 Task: Write and save a response "Employers create interview questions, like tell me about a time you had to explain something complex, to help them assess the right candidates".
Action: Mouse moved to (521, 65)
Screenshot: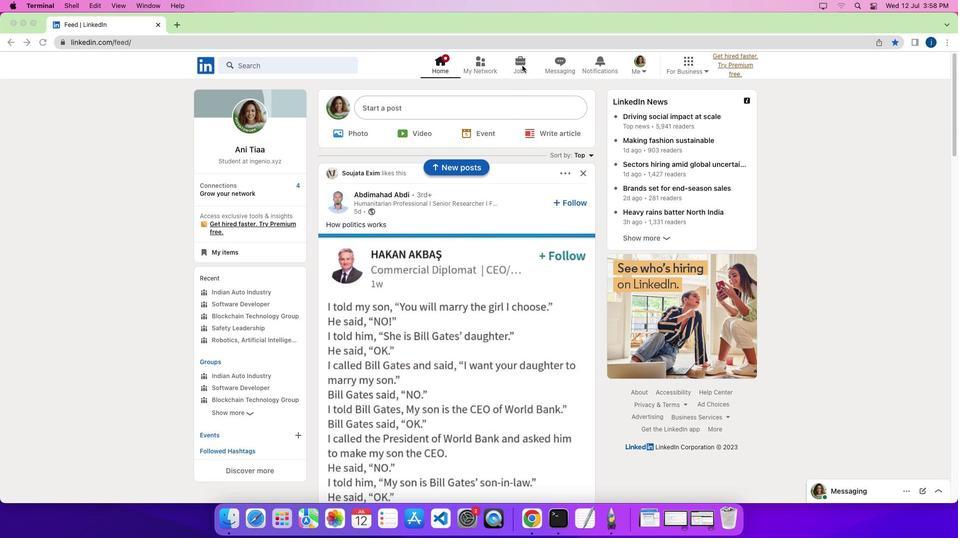 
Action: Mouse pressed left at (521, 65)
Screenshot: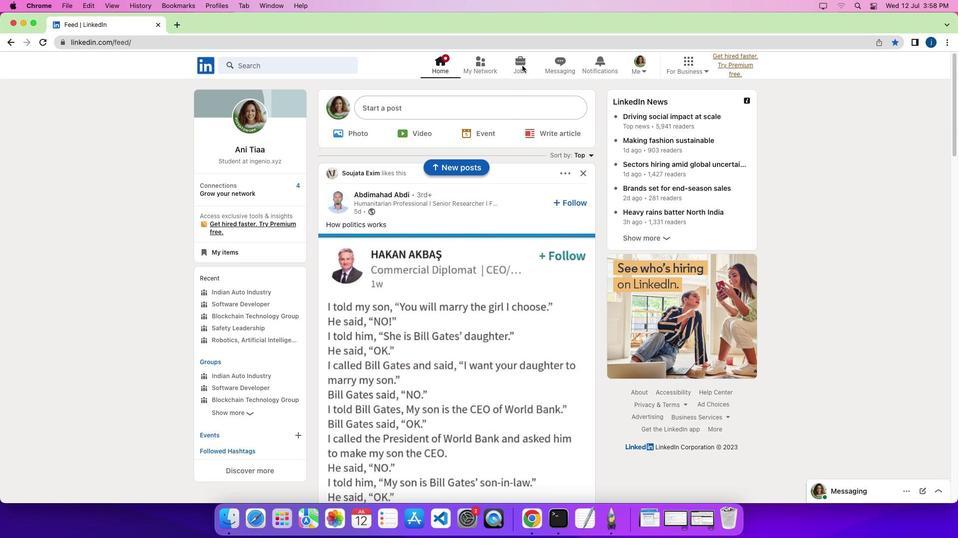 
Action: Mouse pressed left at (521, 65)
Screenshot: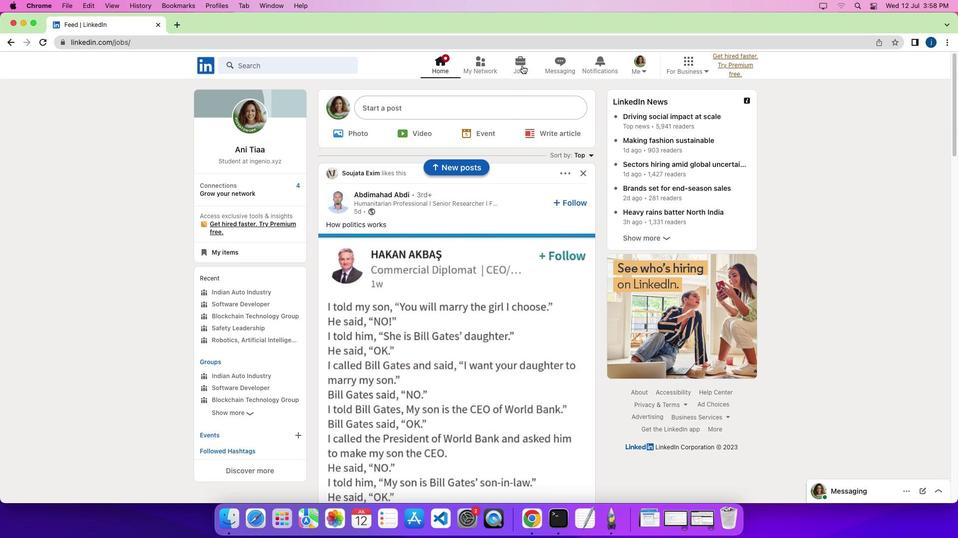 
Action: Mouse moved to (229, 340)
Screenshot: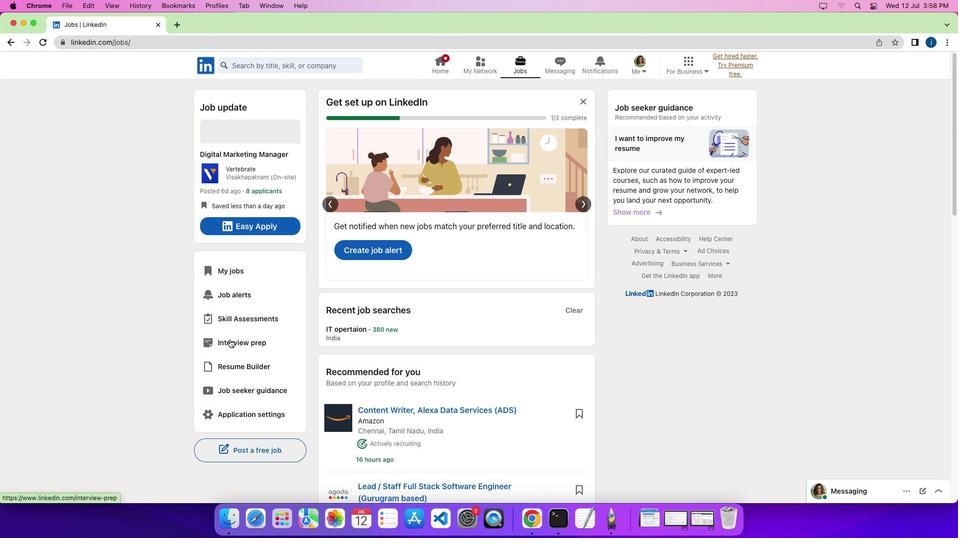 
Action: Mouse pressed left at (229, 340)
Screenshot: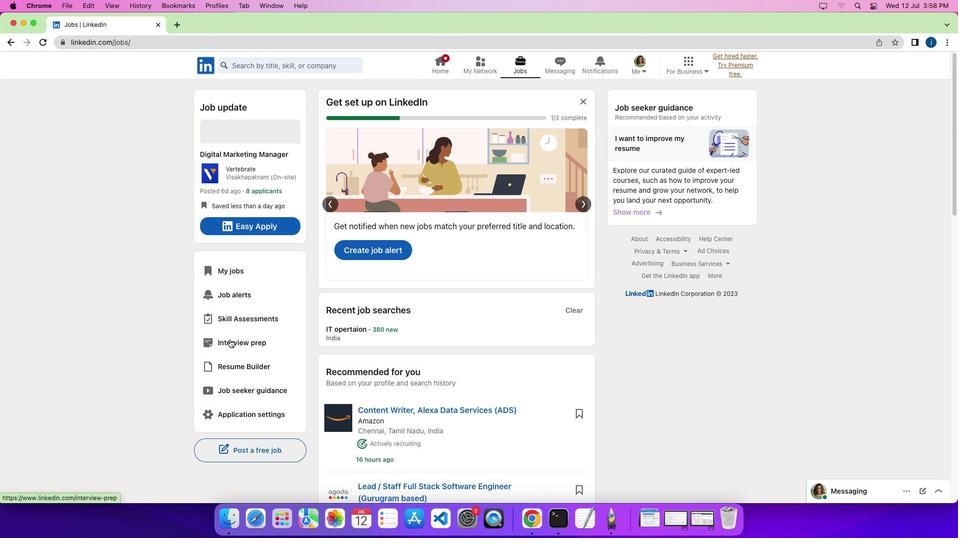 
Action: Mouse moved to (305, 110)
Screenshot: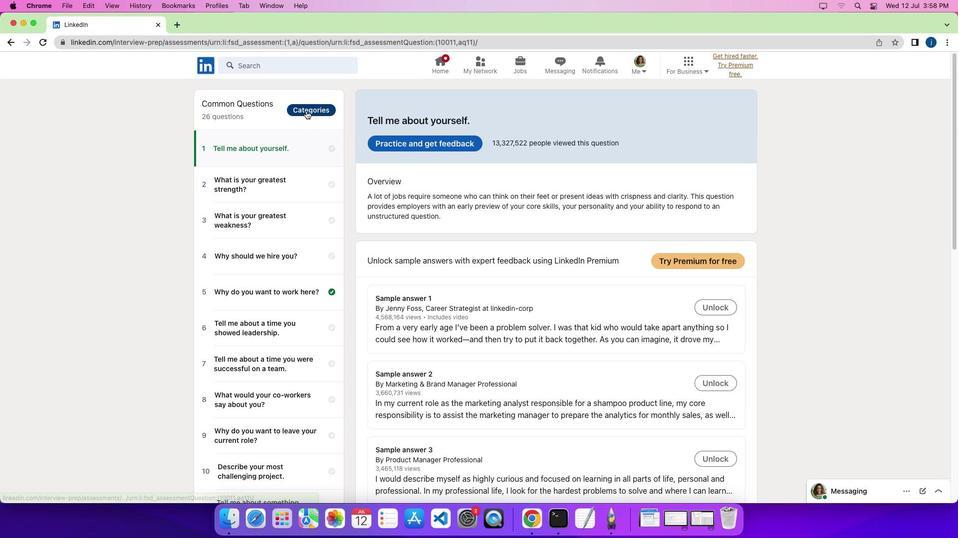 
Action: Mouse pressed left at (305, 110)
Screenshot: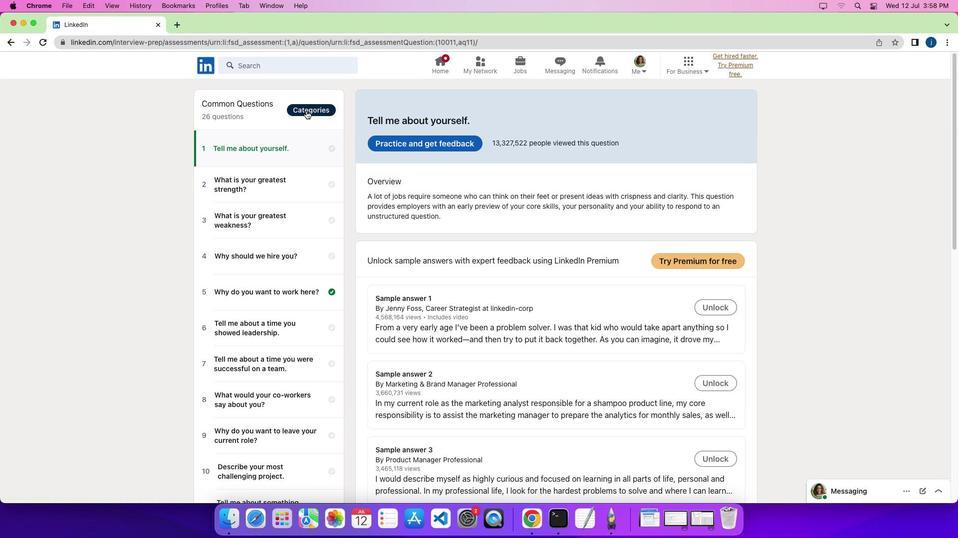 
Action: Mouse moved to (274, 234)
Screenshot: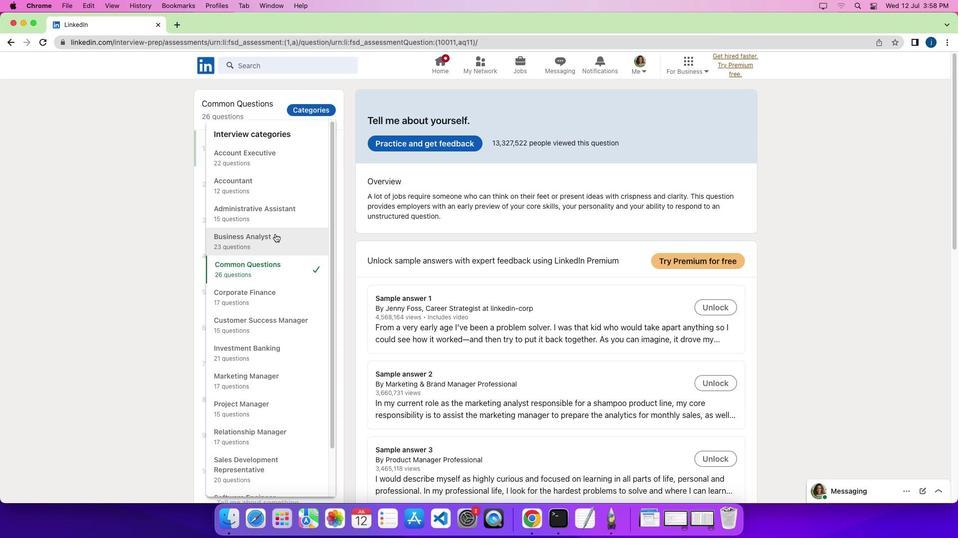 
Action: Mouse pressed left at (274, 234)
Screenshot: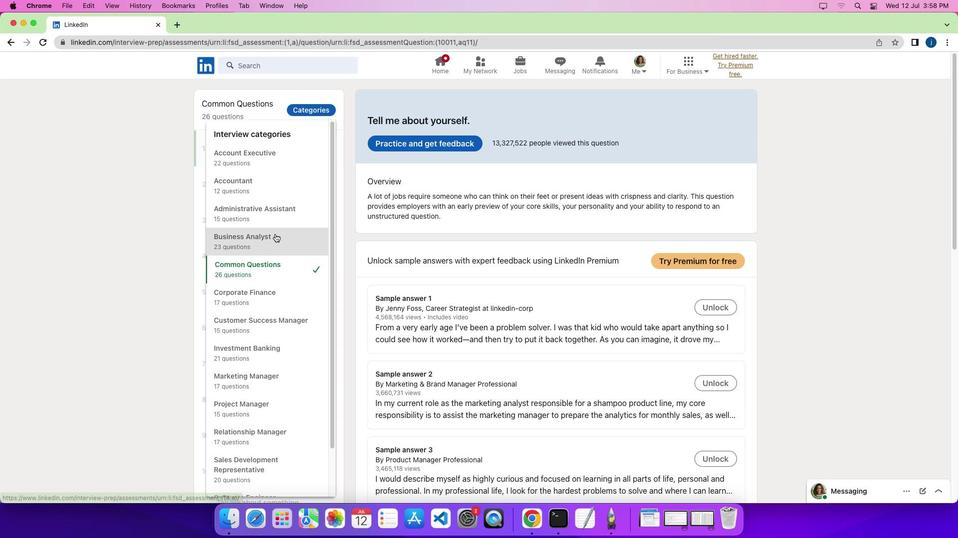 
Action: Mouse moved to (270, 256)
Screenshot: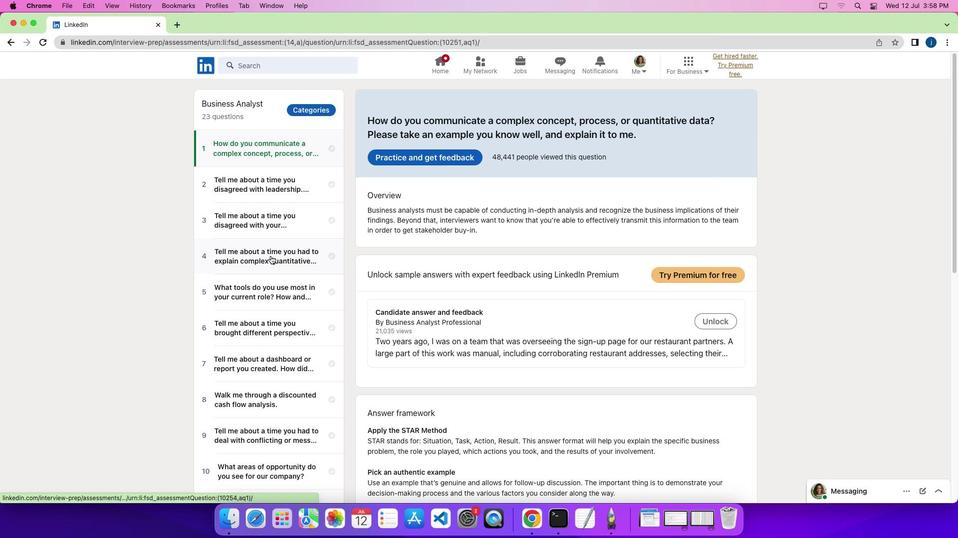 
Action: Mouse pressed left at (270, 256)
Screenshot: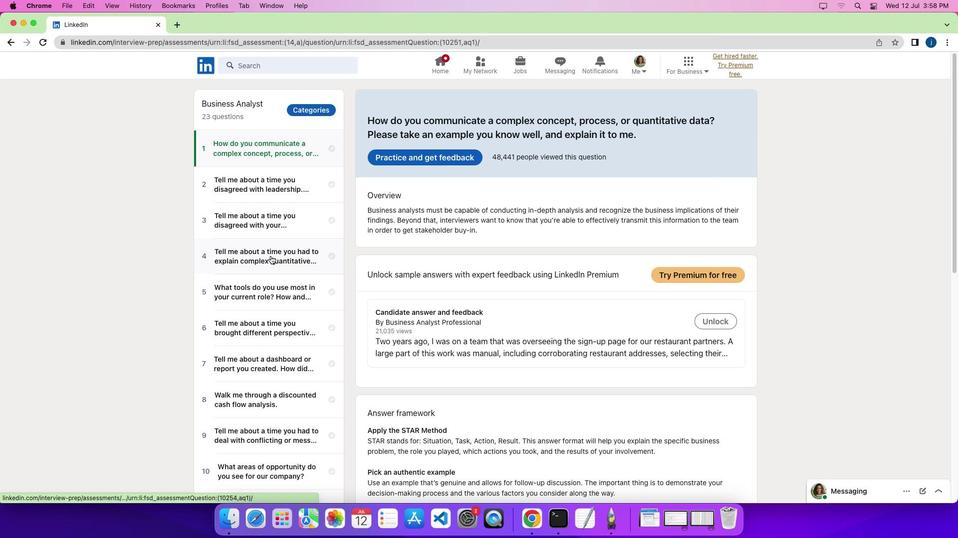 
Action: Mouse moved to (402, 157)
Screenshot: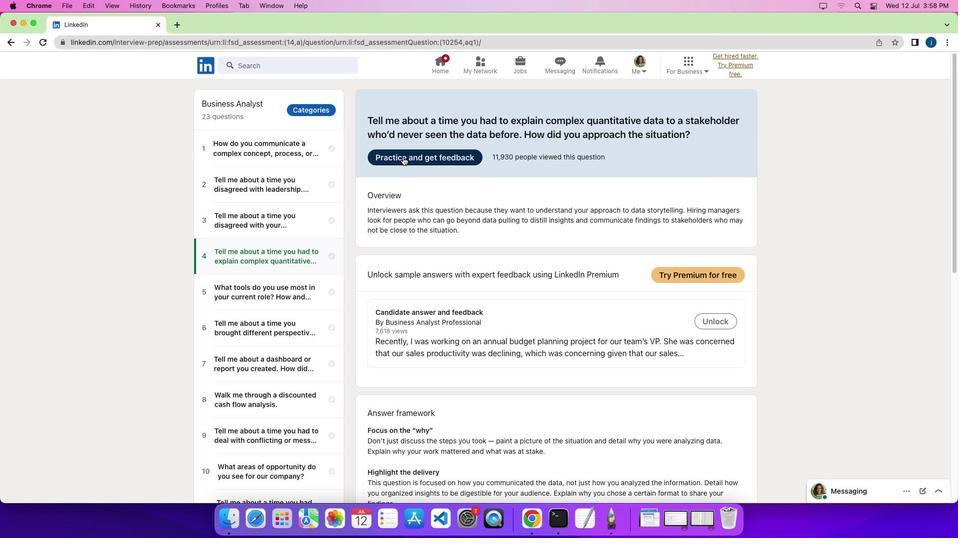 
Action: Mouse pressed left at (402, 157)
Screenshot: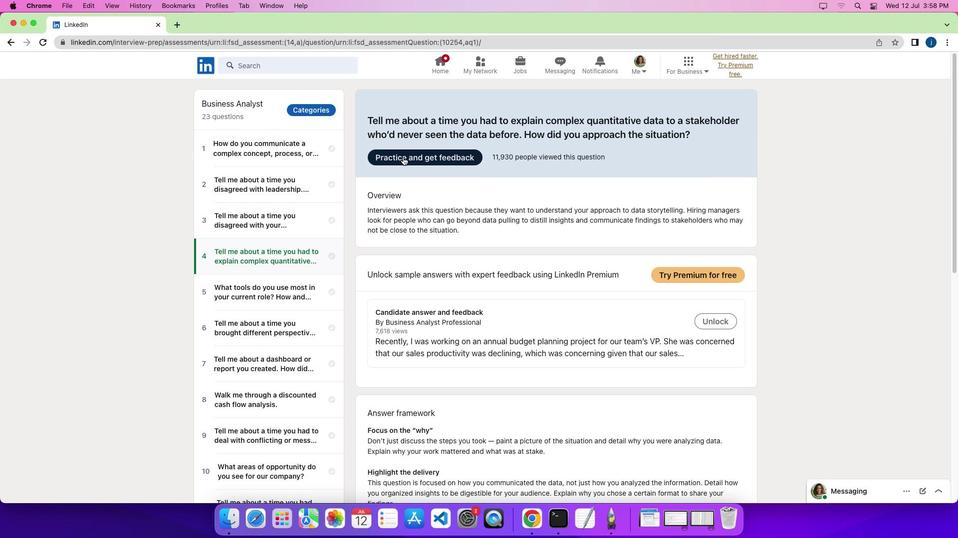 
Action: Mouse moved to (431, 295)
Screenshot: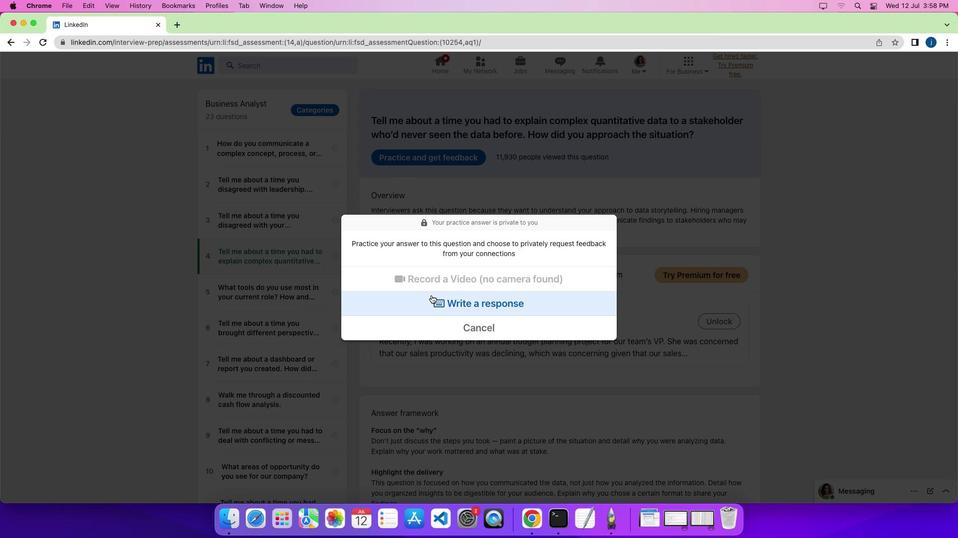 
Action: Mouse pressed left at (431, 295)
Screenshot: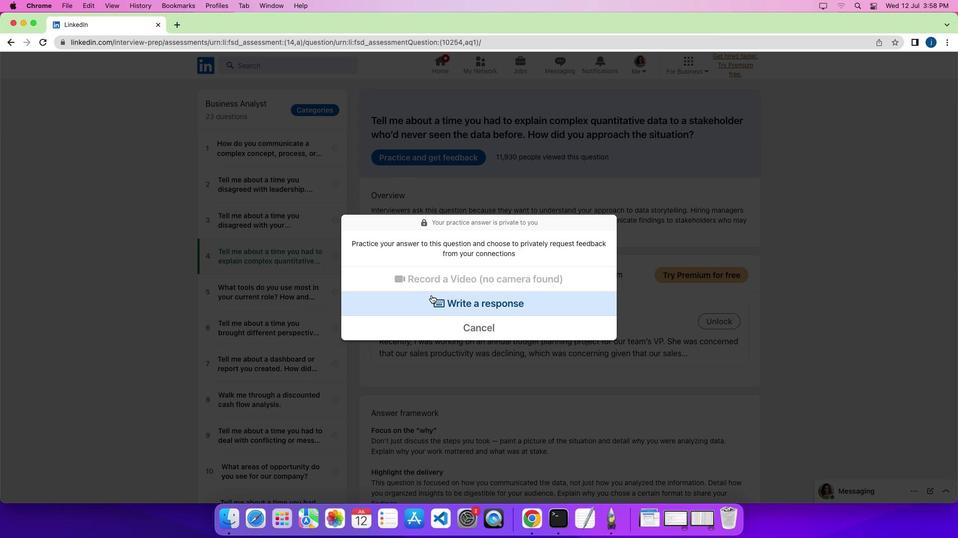
Action: Mouse moved to (431, 271)
Screenshot: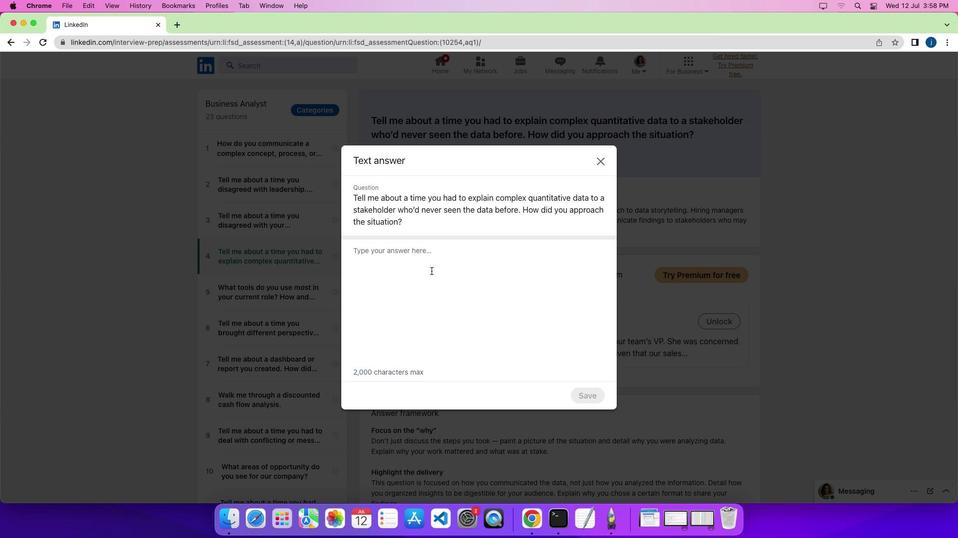 
Action: Mouse pressed left at (431, 271)
Screenshot: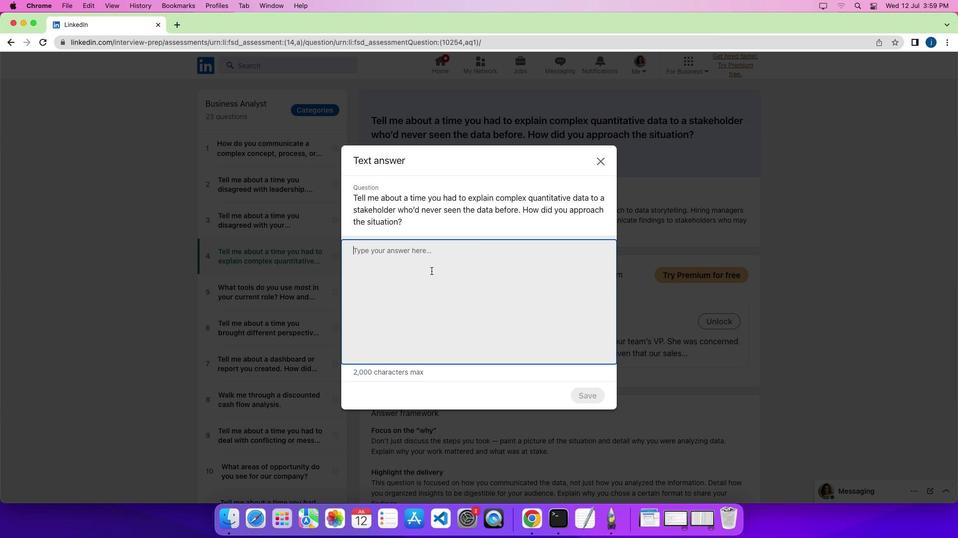 
Action: Mouse moved to (460, 309)
Screenshot: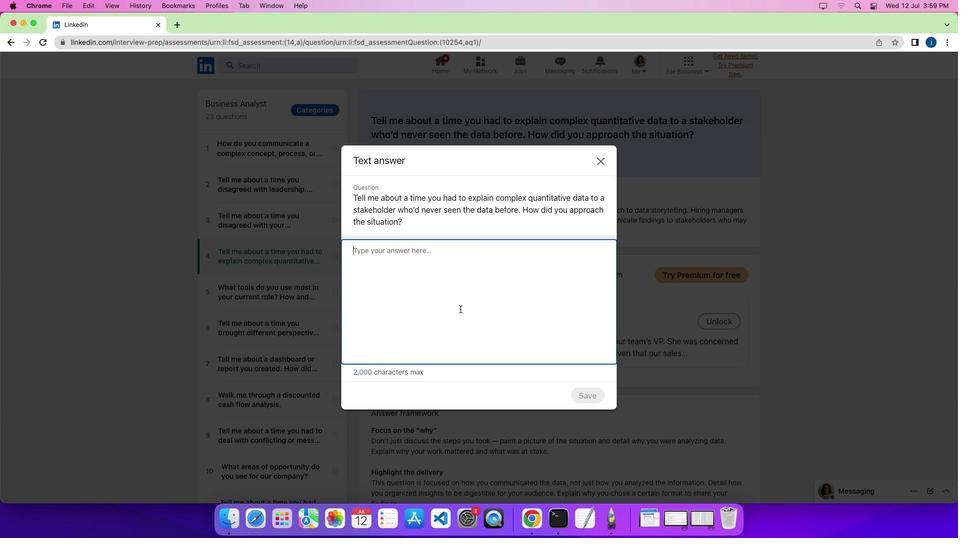 
Action: Key pressed Key.shift'E''m''p''l''o''y''e''r''s'Key.space'c''r''e''a''t''e'Key.space'i''n''t''e''r''v''i''e''w'Key.space'q''u''e''s''t''i''o''n''s'','Key.space'l''i''k''e'Key.space't''e''l''l'Key.space'm''e'Key.space'a''b''o''u''t'Key.space'a'Key.space't''i''m''e'Key.space'y''o''u'Key.space'h''d'Key.spaceKey.backspaceKey.backspace'a''d'Key.space't''o'Key.space'e''x''p''l''a''i''n'Key.space's''o''m''e''t''h''i''n''g'Key.space'c''o''m''p''l''e''x'','Key.space't''o'Key.space'h''e''l''p'Key.space't''h''e''m'Key.space'a''s''s''e''s''s'Key.space't''h''e'Key.space'r''i''g''h''t'Key.space'a'Key.backspace'c''a''n''d''i''d''a''t''e''s''.'
Screenshot: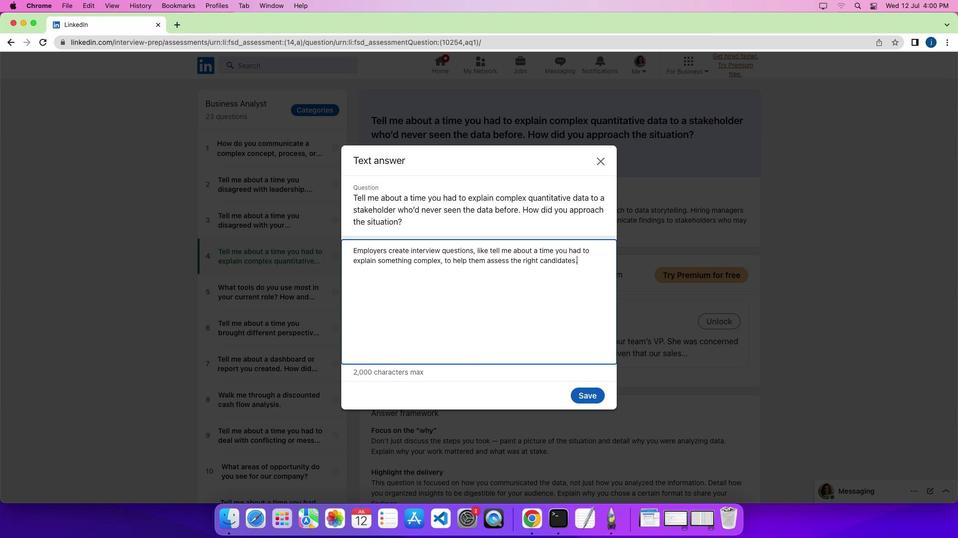 
Action: Mouse moved to (583, 398)
Screenshot: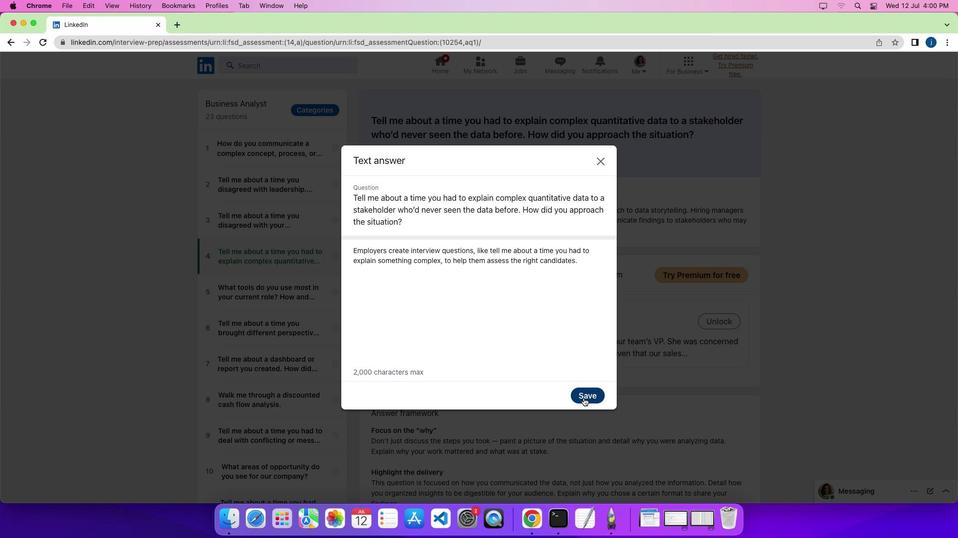 
Action: Mouse pressed left at (583, 398)
Screenshot: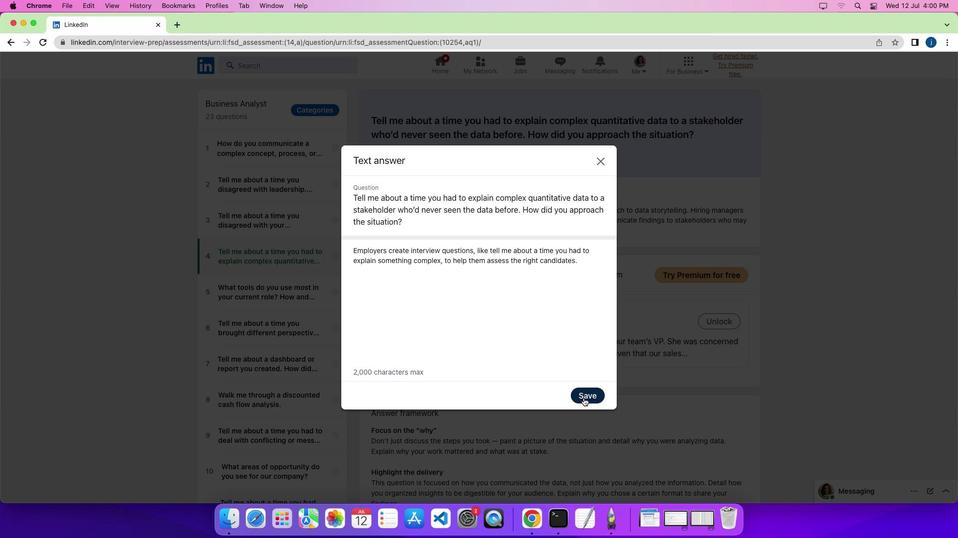 
Action: Mouse moved to (582, 398)
Screenshot: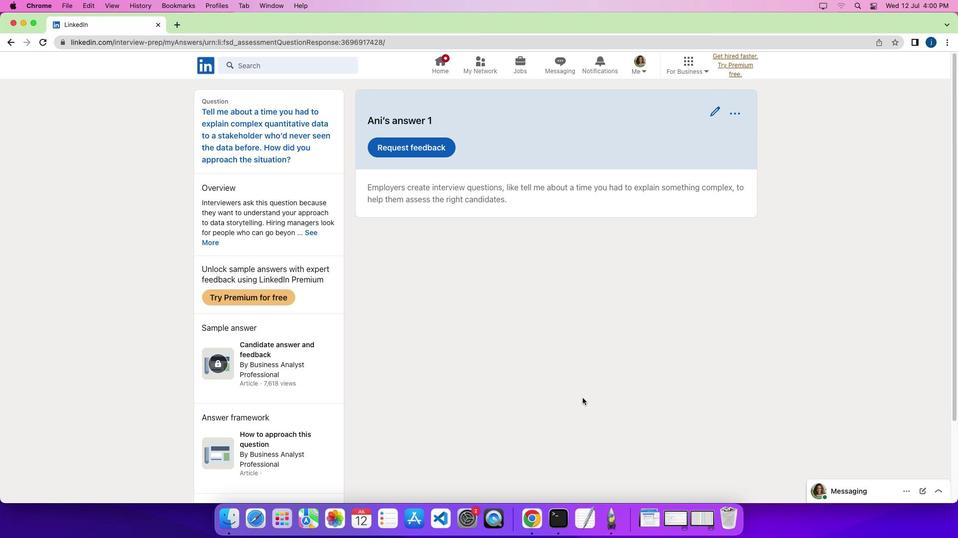 
